 Task: Font style For heading Use Browallia New with violet colour & bold. font size for heading '28 Pt. 'Change the font style of data to candaraand font size to  16 Pt. Change the alignment of both headline & data to  Align bottom. In the sheet  auditingSalesByStore_2022
Action: Mouse moved to (153, 120)
Screenshot: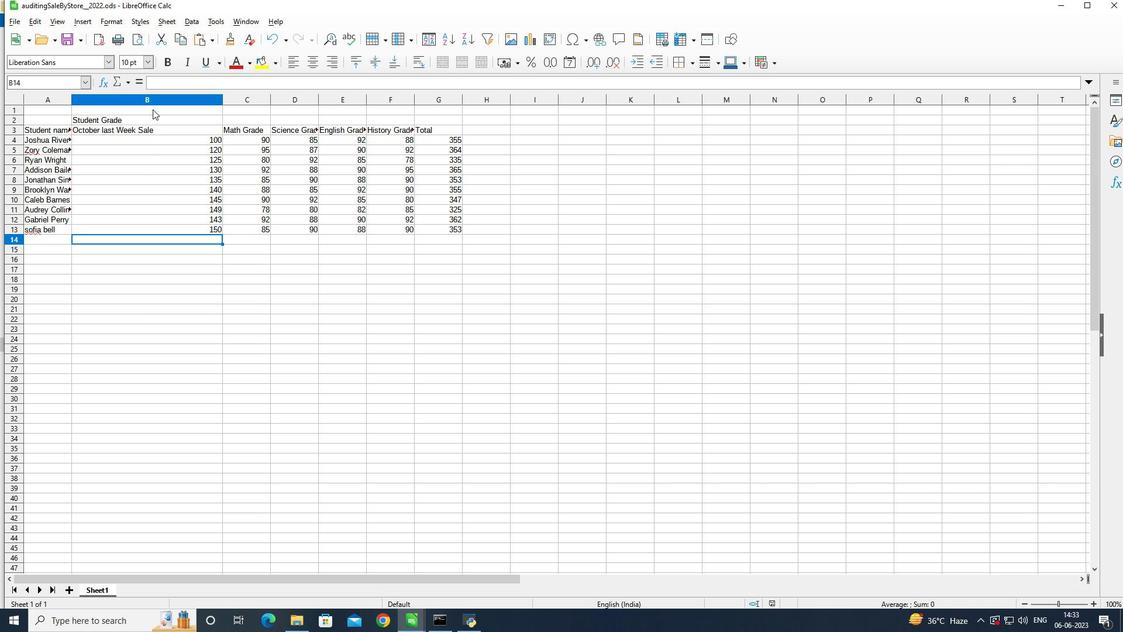 
Action: Mouse pressed left at (153, 120)
Screenshot: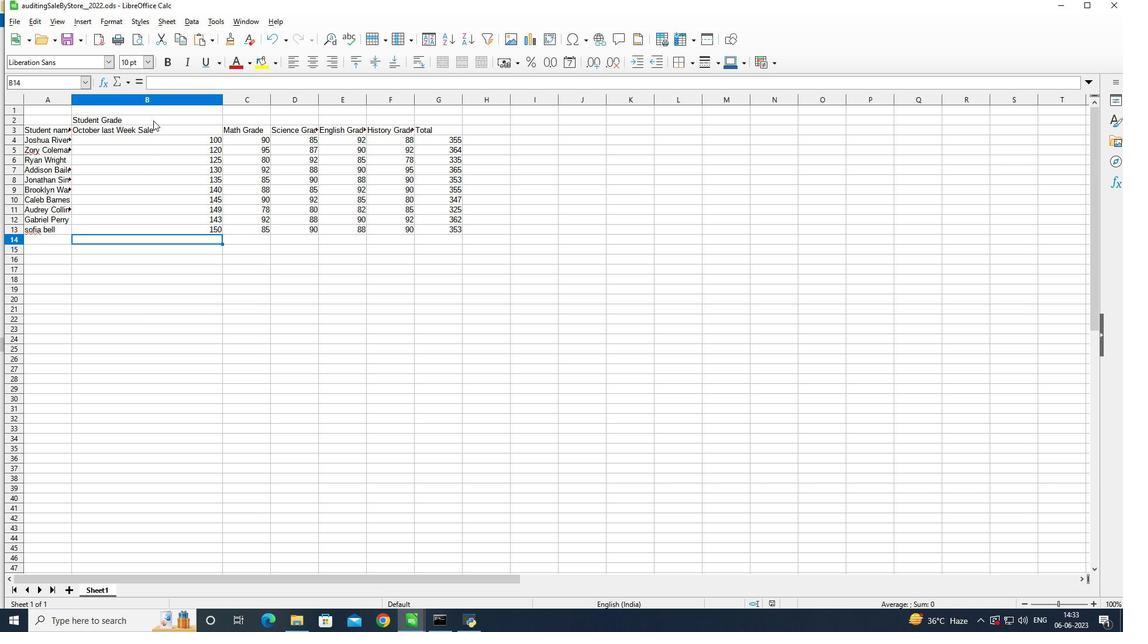
Action: Mouse pressed left at (153, 120)
Screenshot: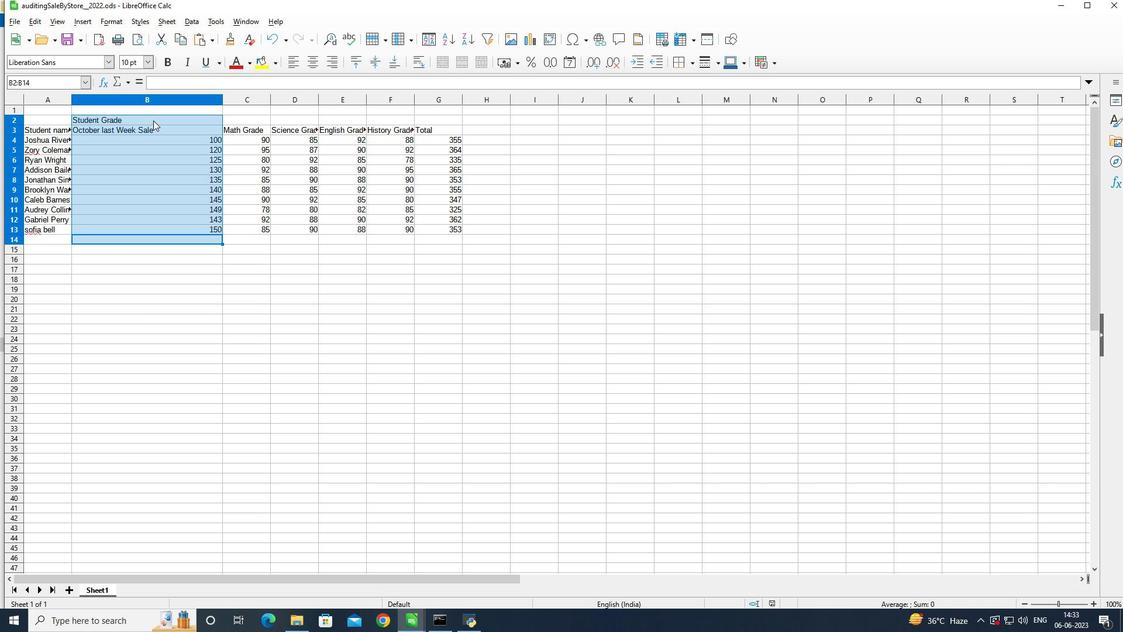 
Action: Mouse moved to (237, 335)
Screenshot: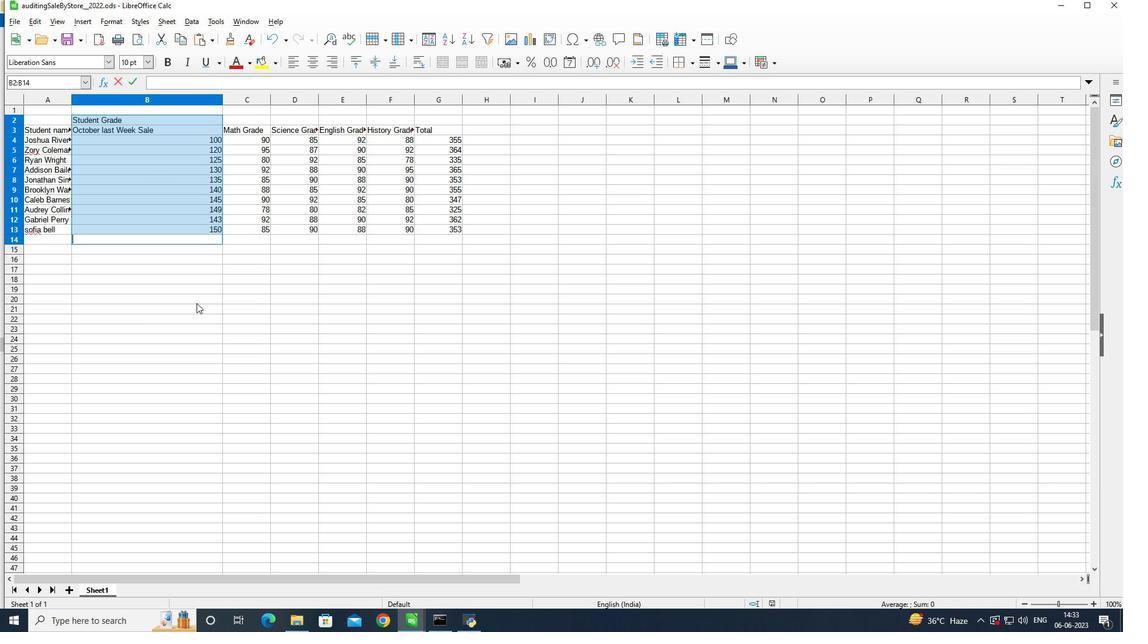 
Action: Mouse pressed right at (237, 335)
Screenshot: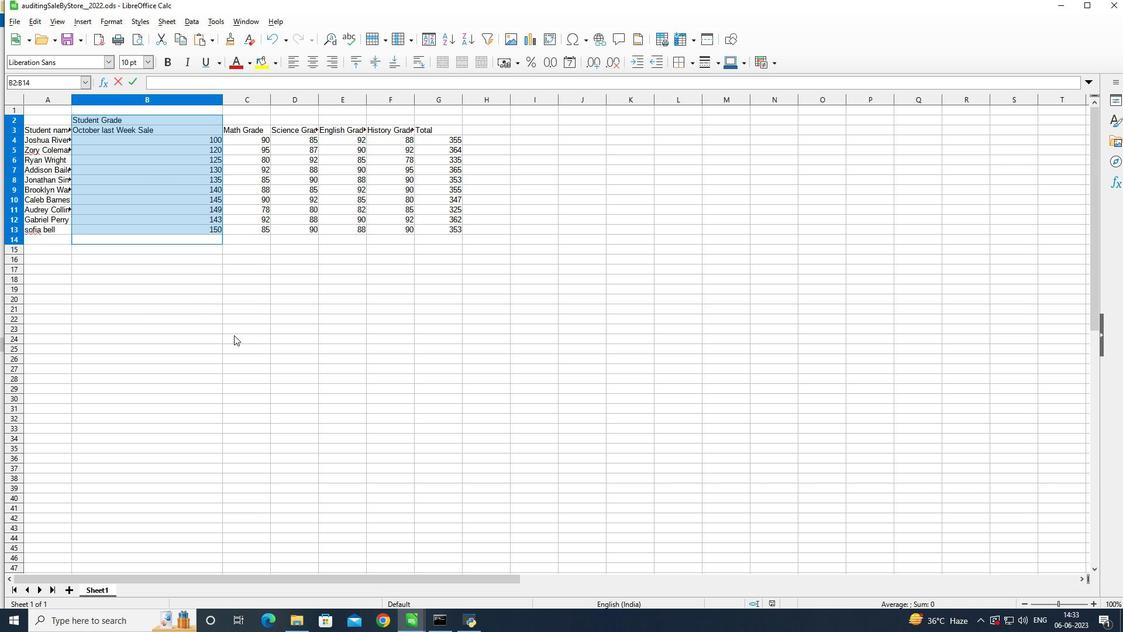 
Action: Mouse moved to (99, 116)
Screenshot: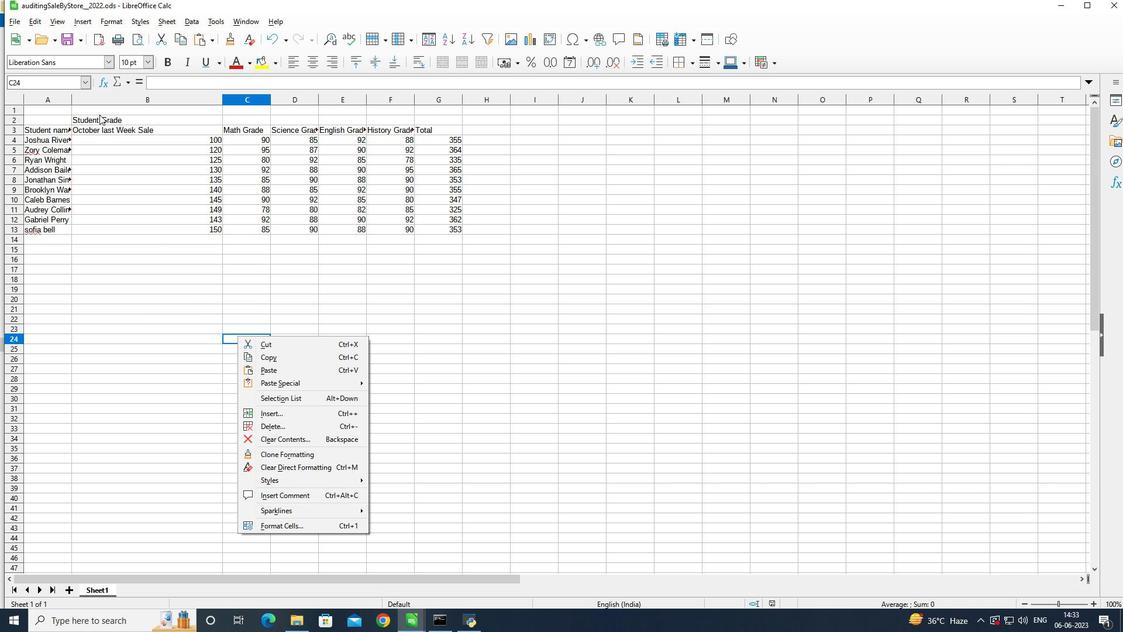 
Action: Mouse pressed left at (99, 116)
Screenshot: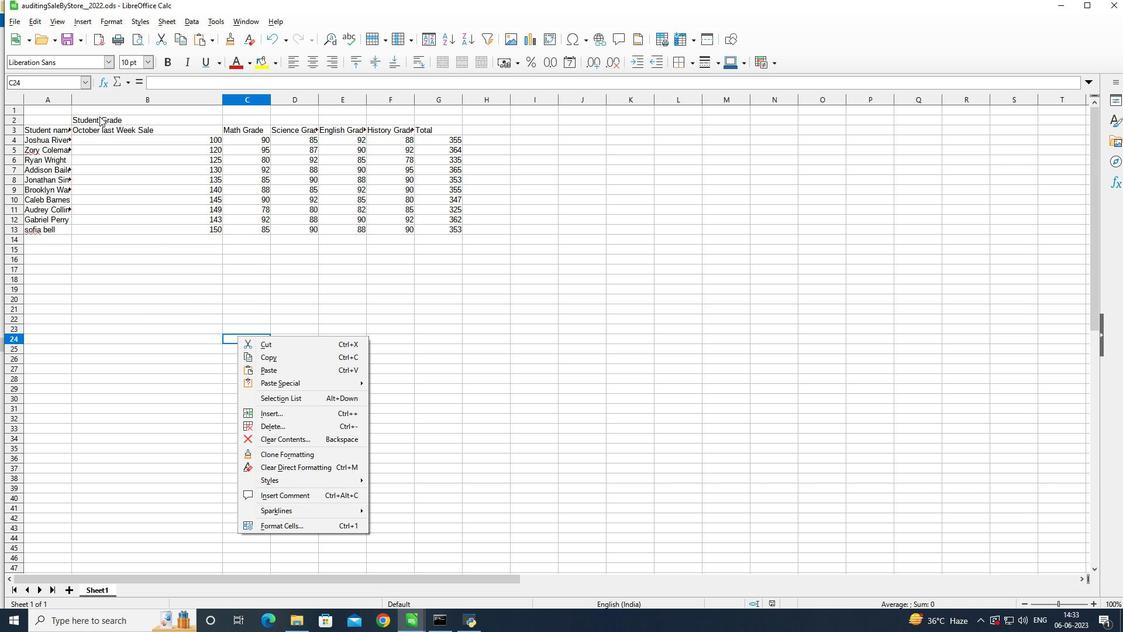 
Action: Mouse pressed left at (99, 116)
Screenshot: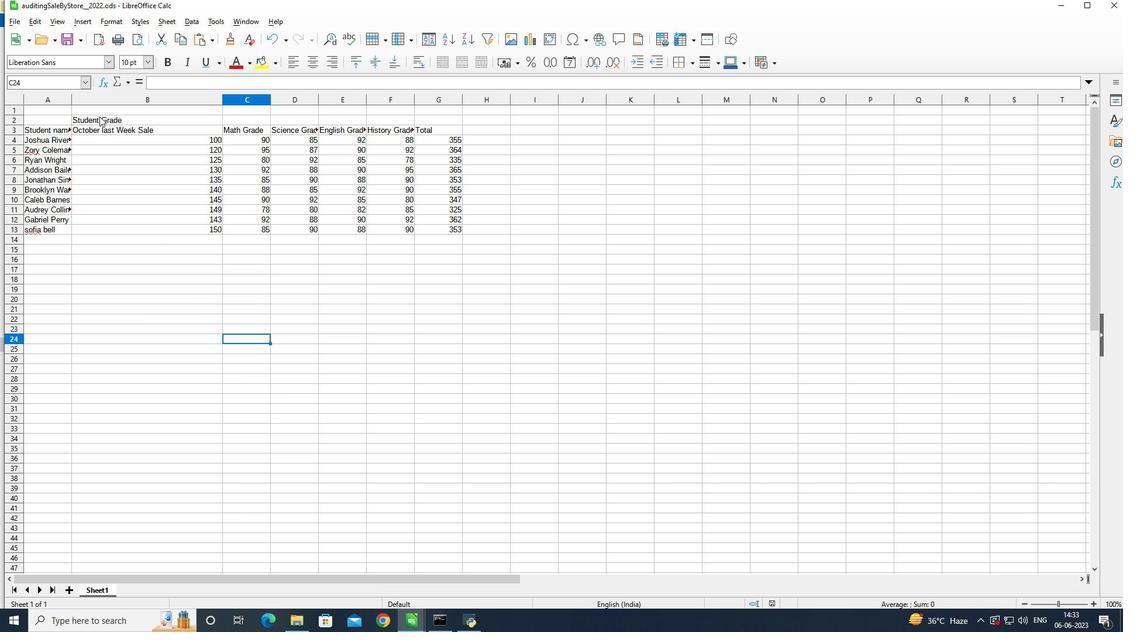 
Action: Mouse pressed left at (99, 116)
Screenshot: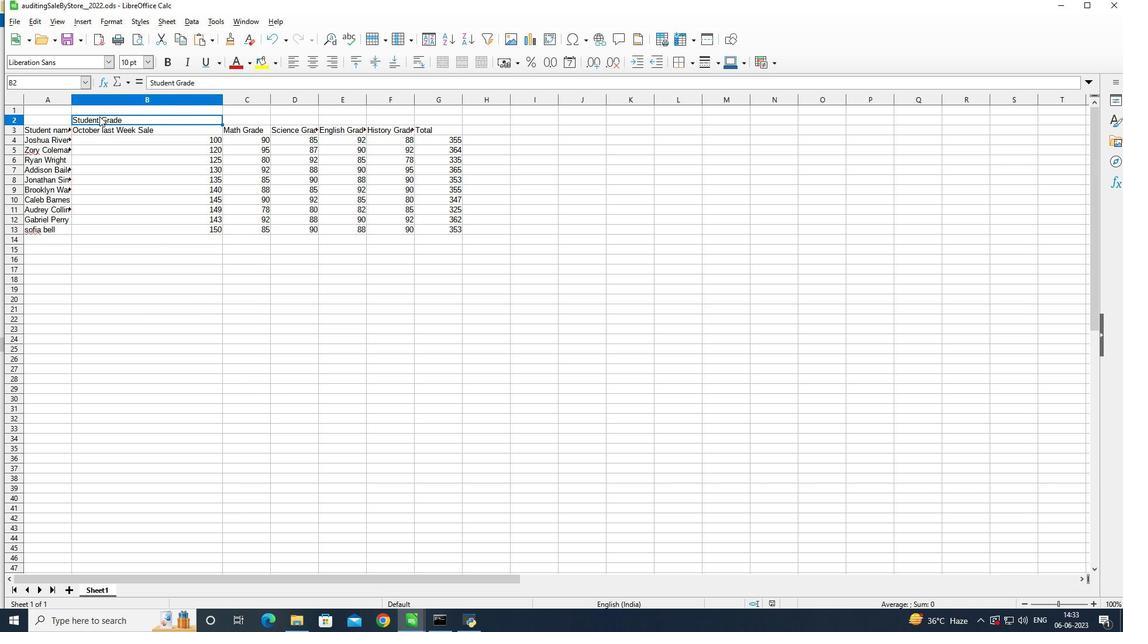 
Action: Mouse pressed left at (99, 116)
Screenshot: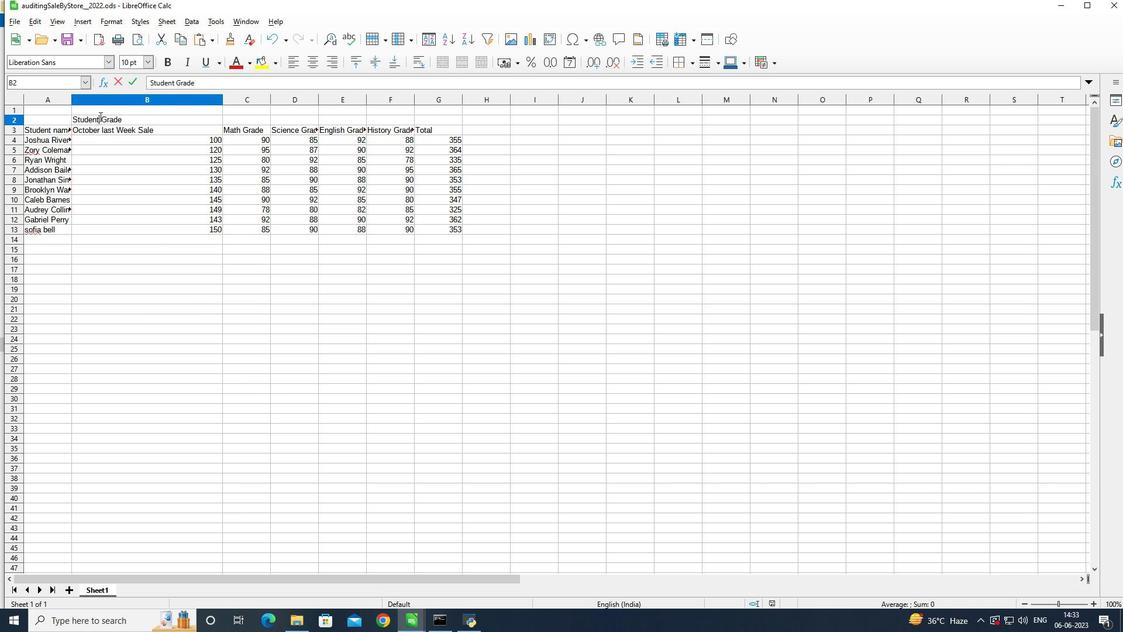 
Action: Mouse moved to (99, 118)
Screenshot: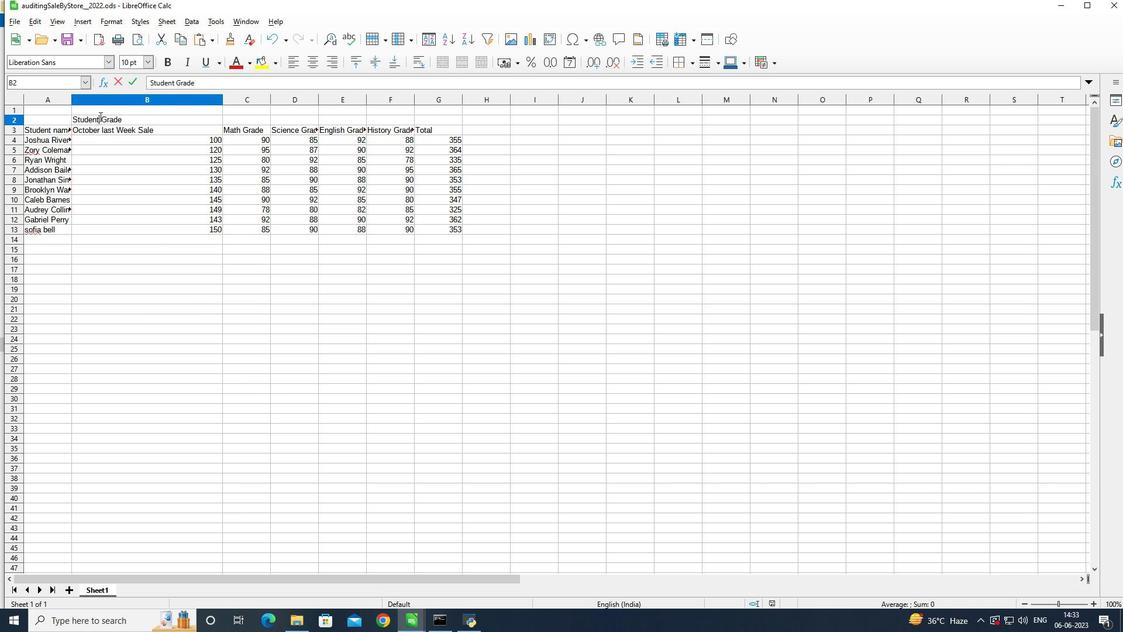
Action: Mouse pressed left at (99, 118)
Screenshot: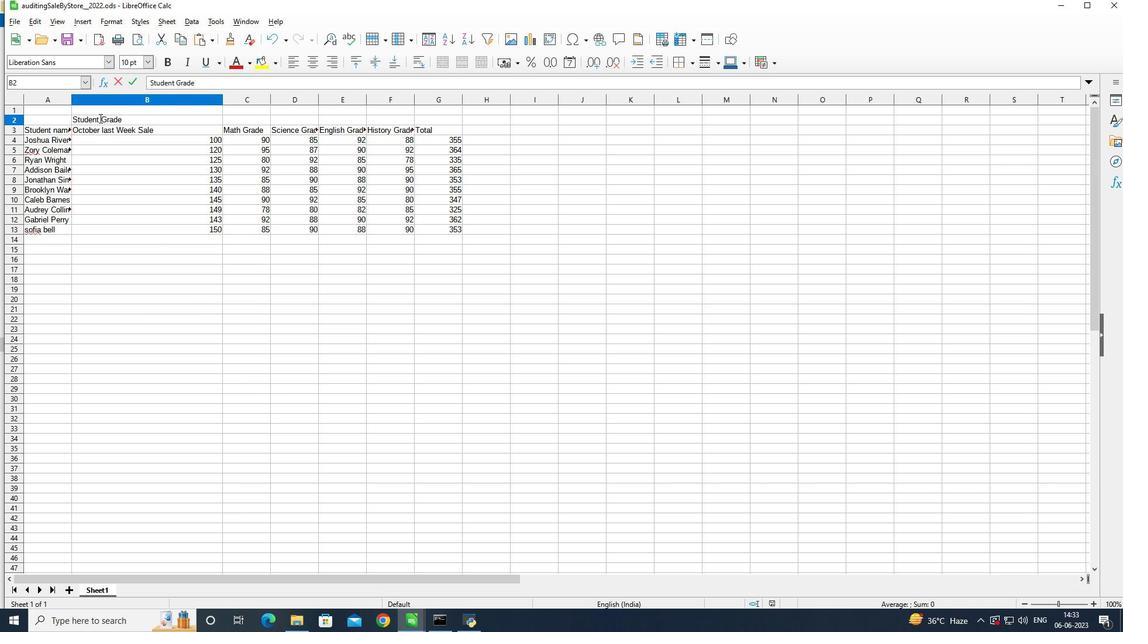 
Action: Mouse pressed left at (99, 118)
Screenshot: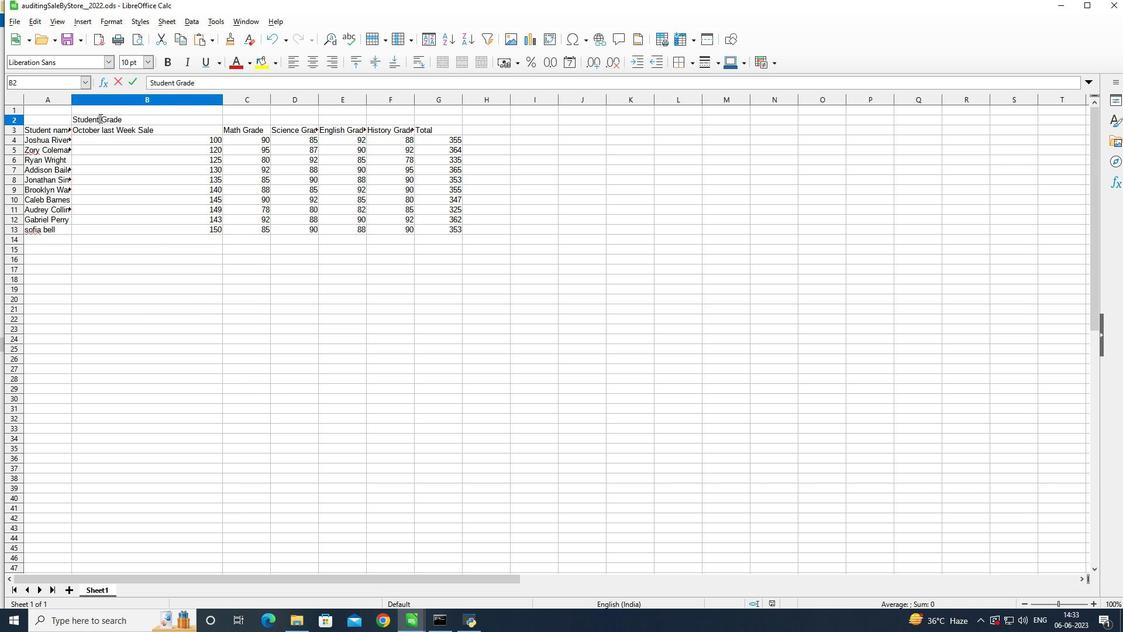 
Action: Mouse moved to (80, 63)
Screenshot: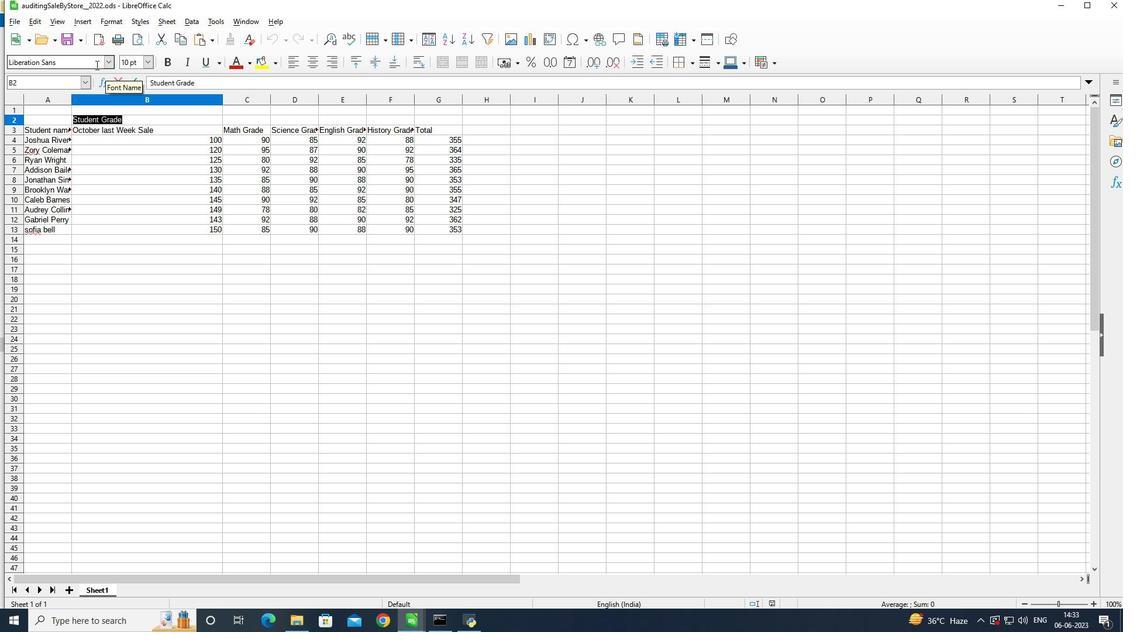 
Action: Mouse pressed left at (80, 63)
Screenshot: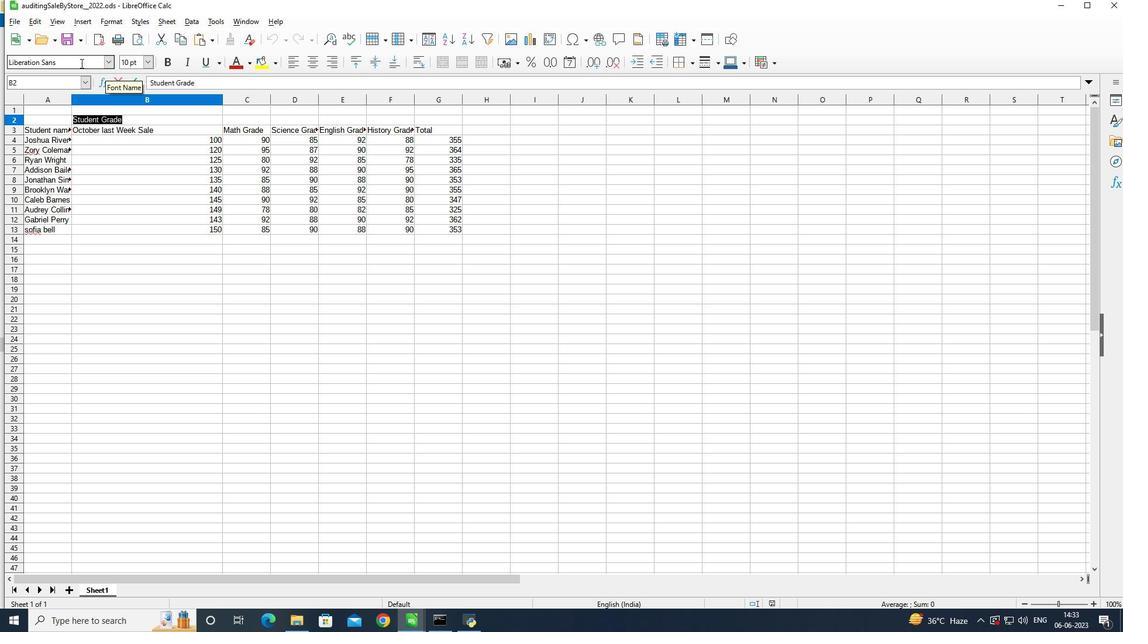 
Action: Mouse moved to (80, 62)
Screenshot: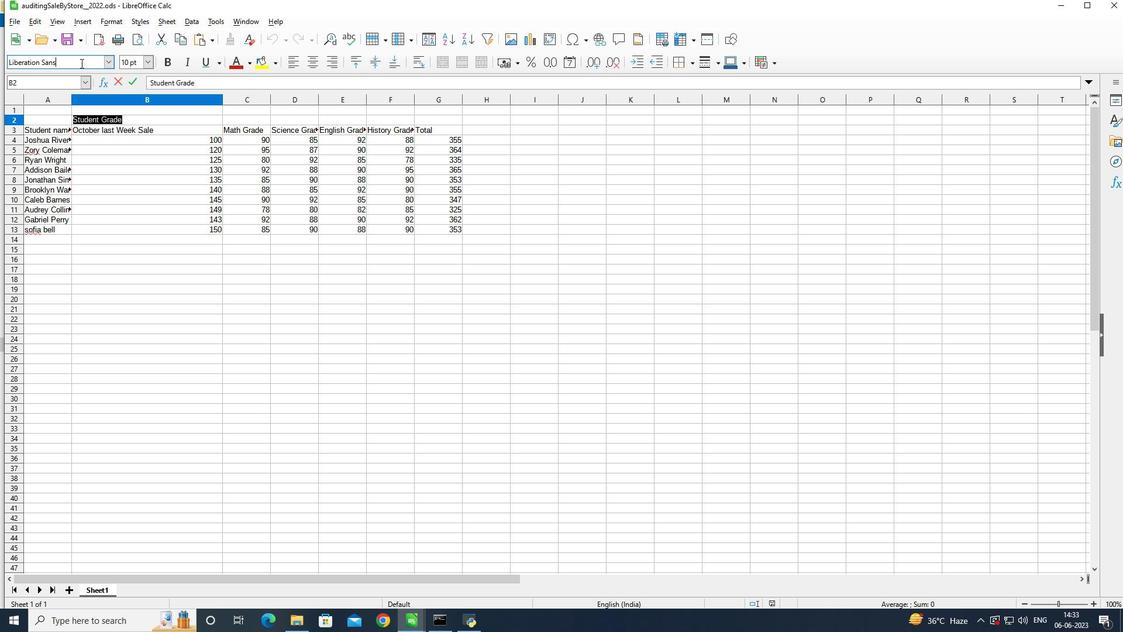 
Action: Key pressed <Key.backspace><Key.backspace><Key.backspace><Key.backspace><Key.backspace><Key.backspace><Key.backspace><Key.backspace><Key.backspace><Key.backspace><Key.backspace><Key.backspace><Key.backspace><Key.backspace><Key.backspace><Key.backspace><Key.backspace><Key.backspace><Key.shift>Browallia<Key.space><Key.shift>New<Key.enter>
Screenshot: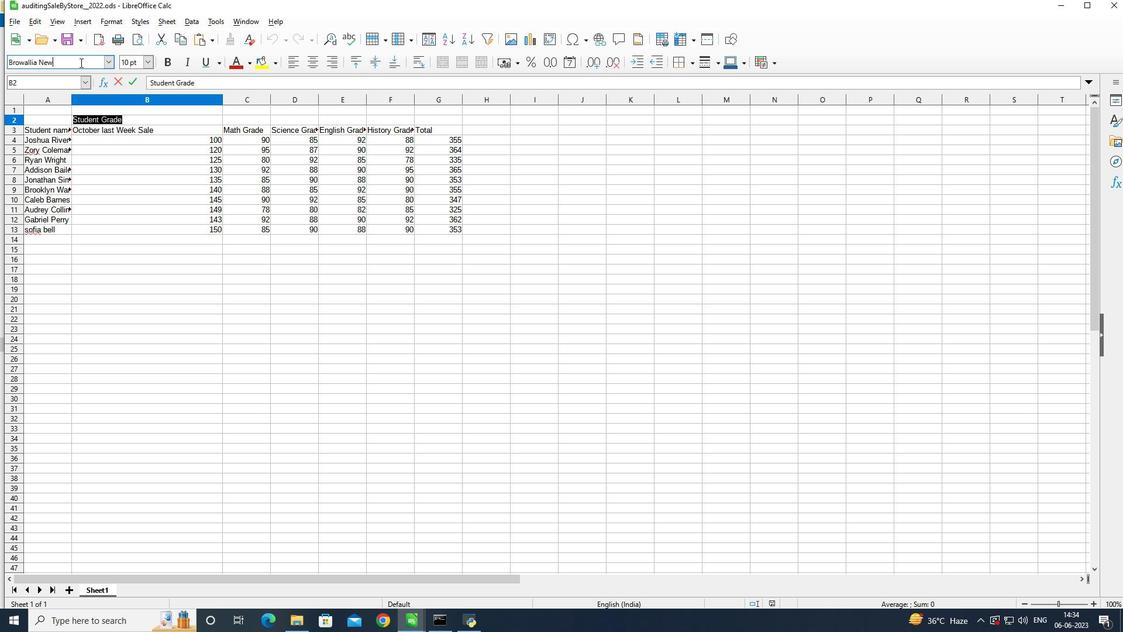 
Action: Mouse moved to (247, 61)
Screenshot: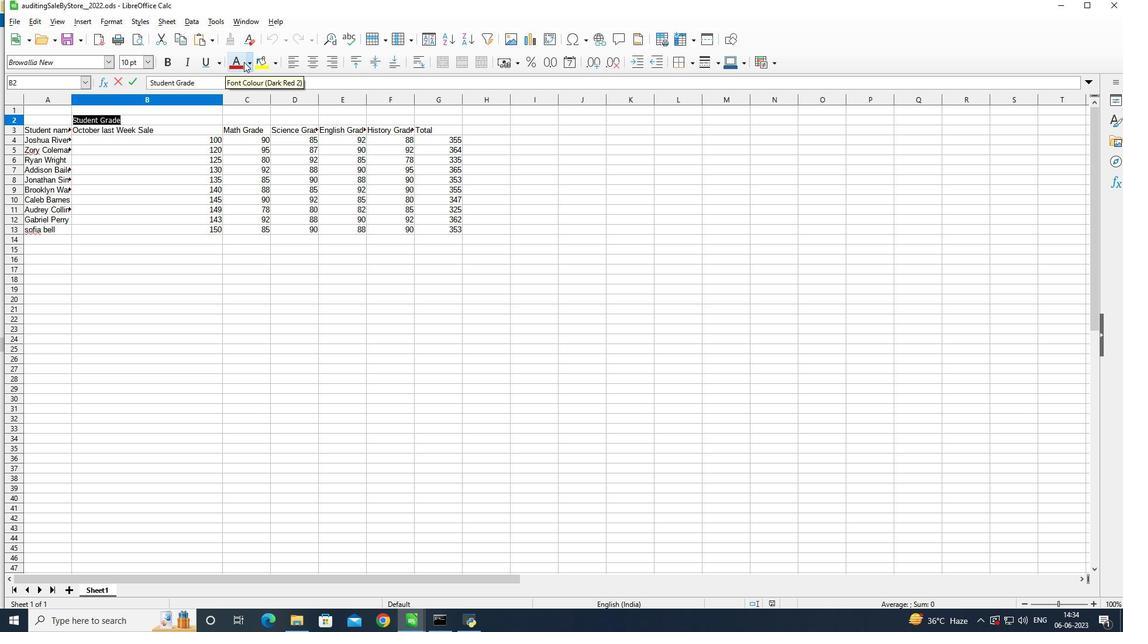 
Action: Mouse pressed left at (247, 61)
Screenshot: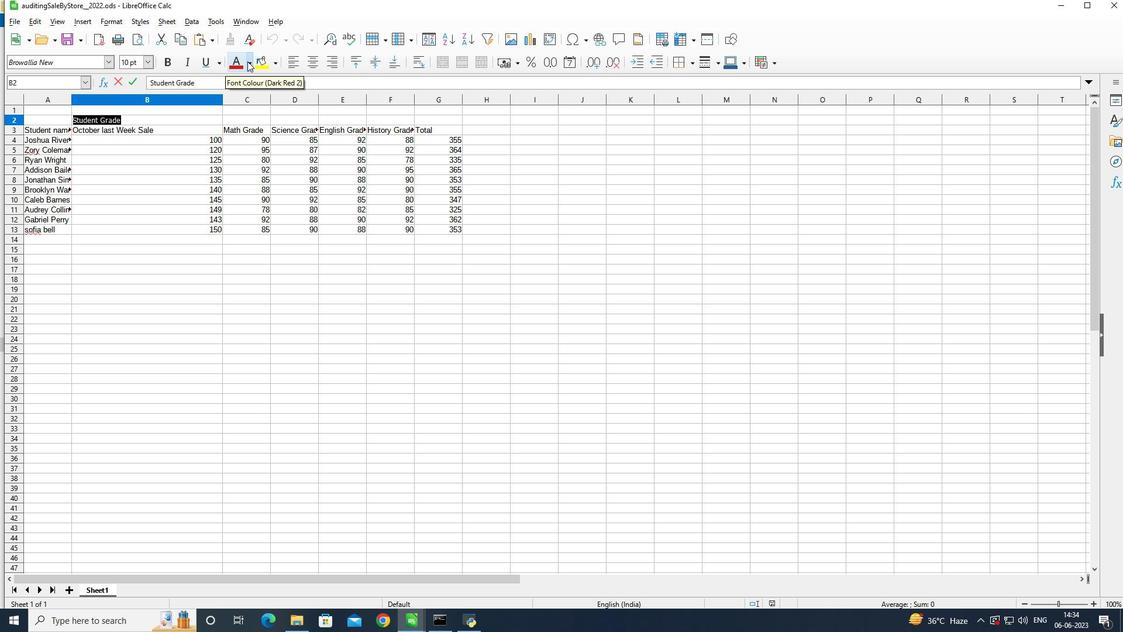 
Action: Mouse moved to (238, 254)
Screenshot: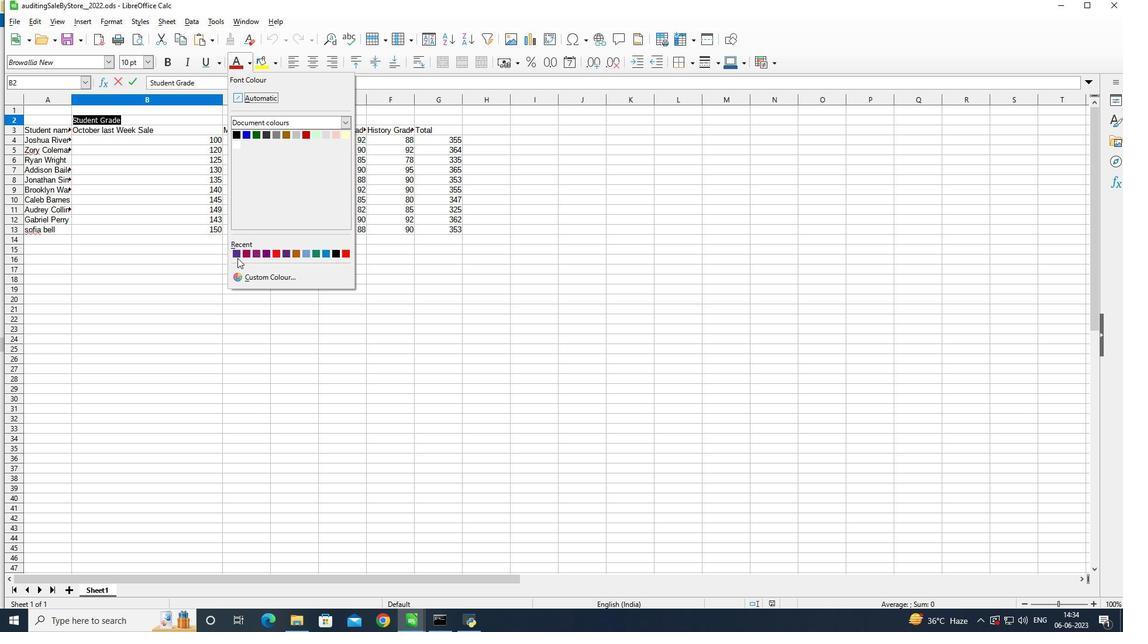 
Action: Mouse pressed left at (238, 254)
Screenshot: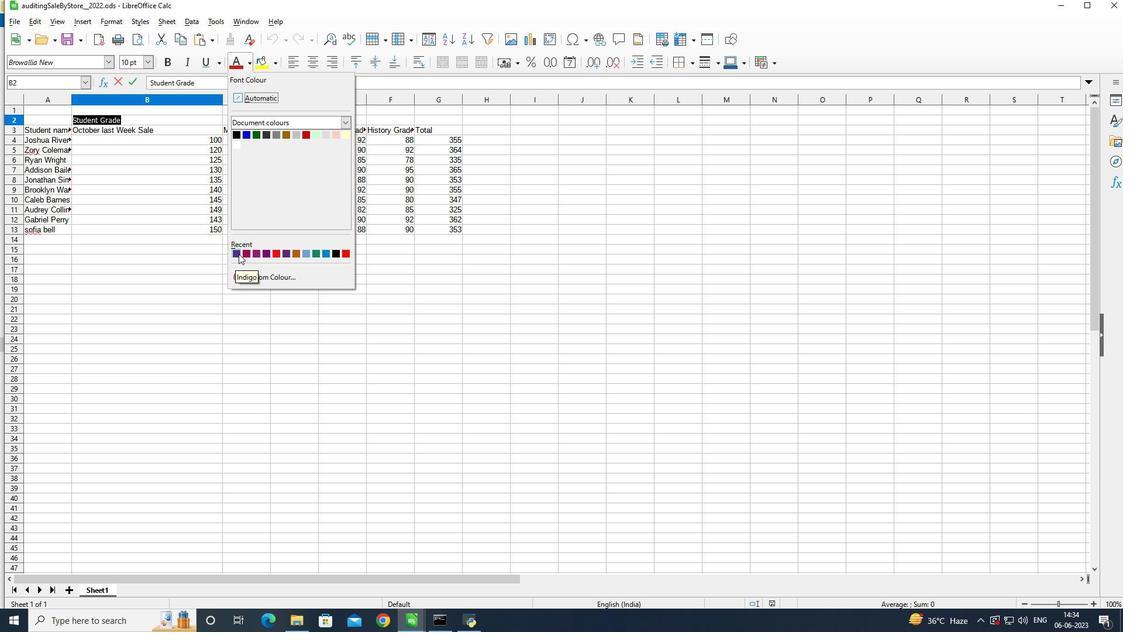 
Action: Mouse moved to (166, 62)
Screenshot: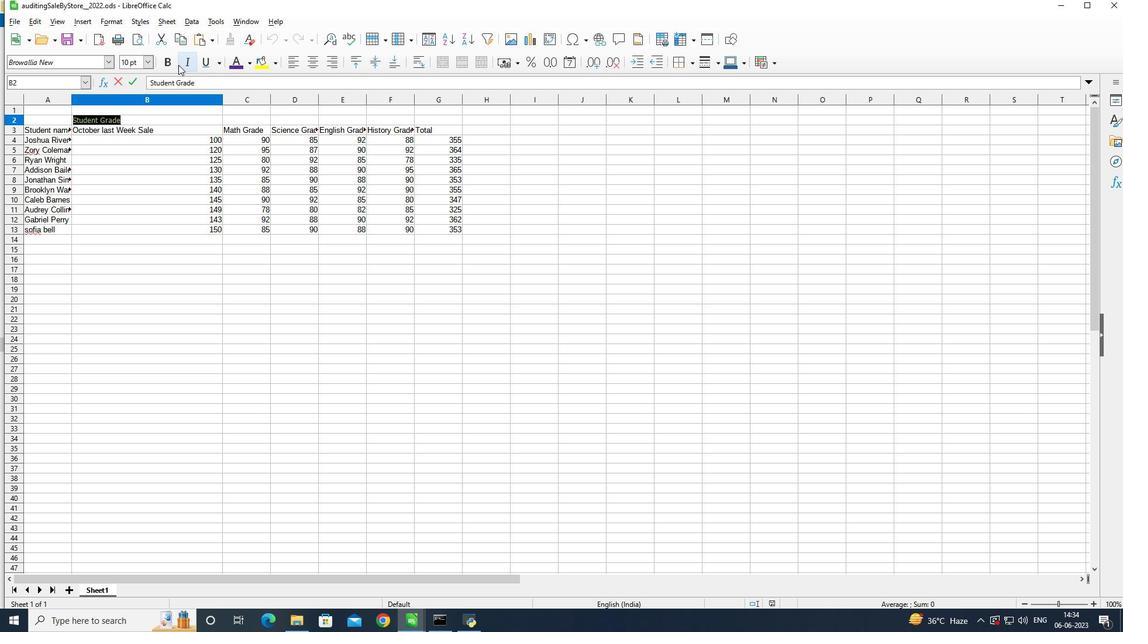 
Action: Mouse pressed left at (166, 62)
Screenshot: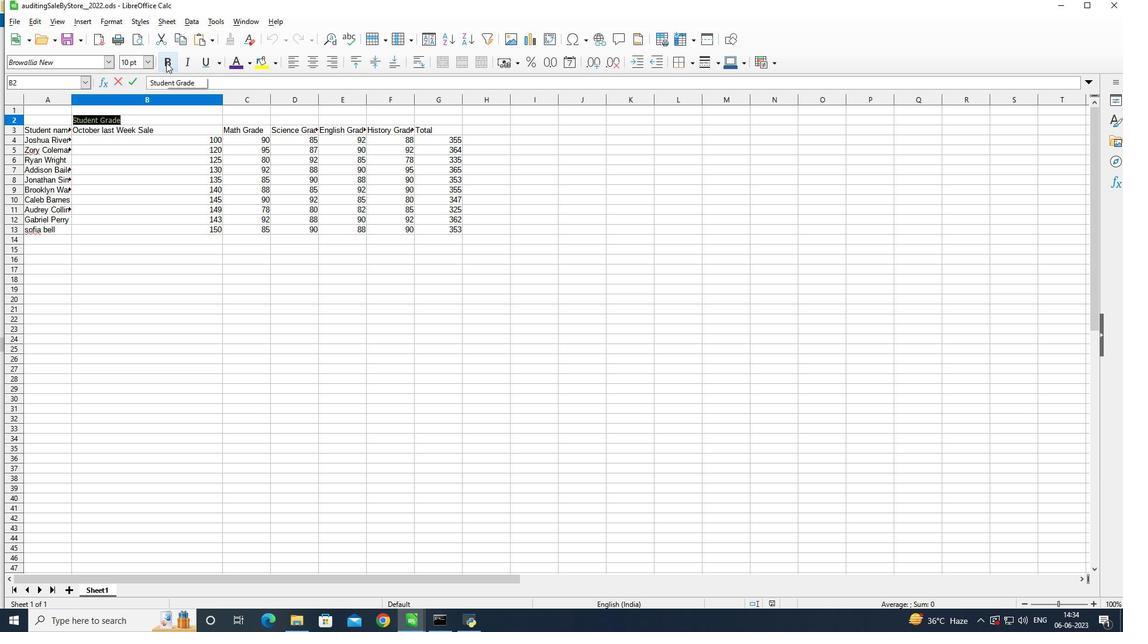 
Action: Mouse moved to (146, 60)
Screenshot: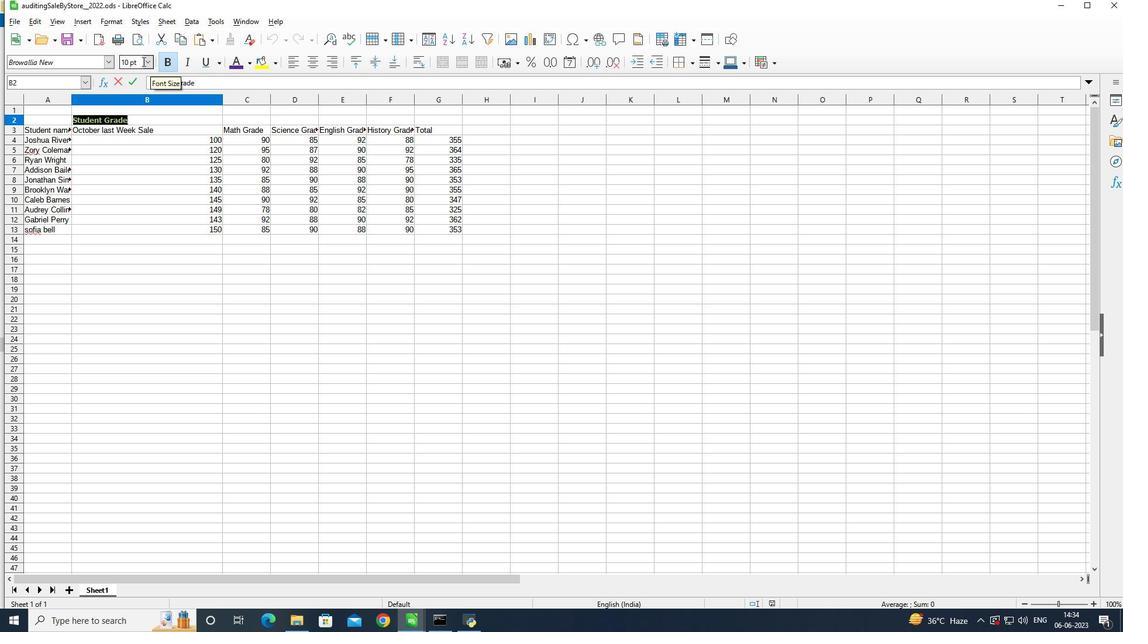 
Action: Mouse pressed left at (146, 60)
Screenshot: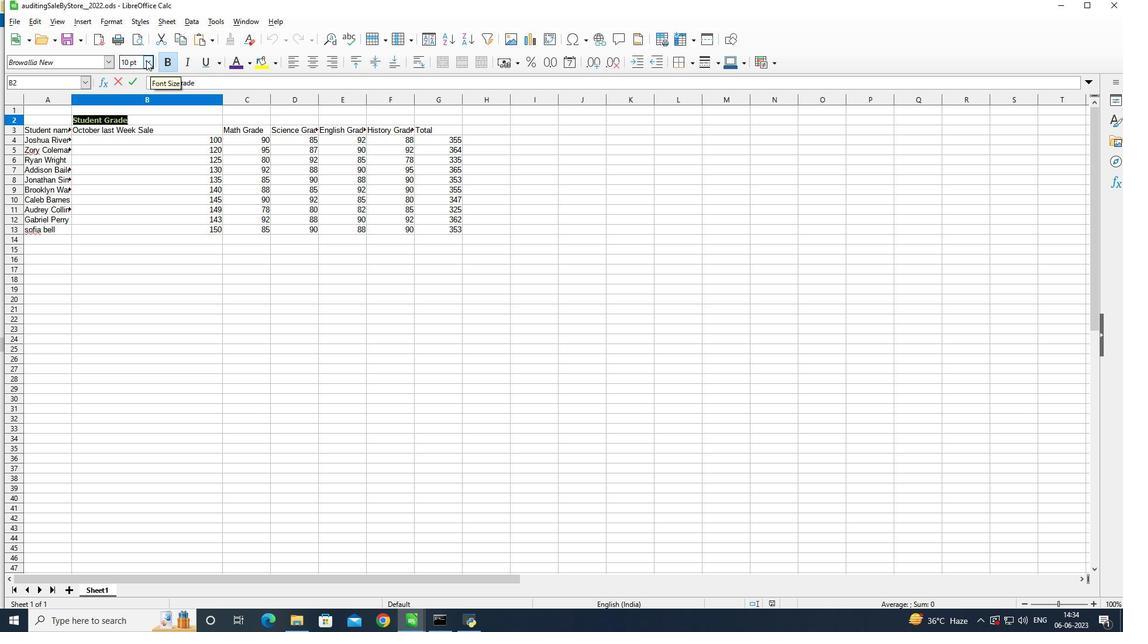
Action: Mouse moved to (128, 201)
Screenshot: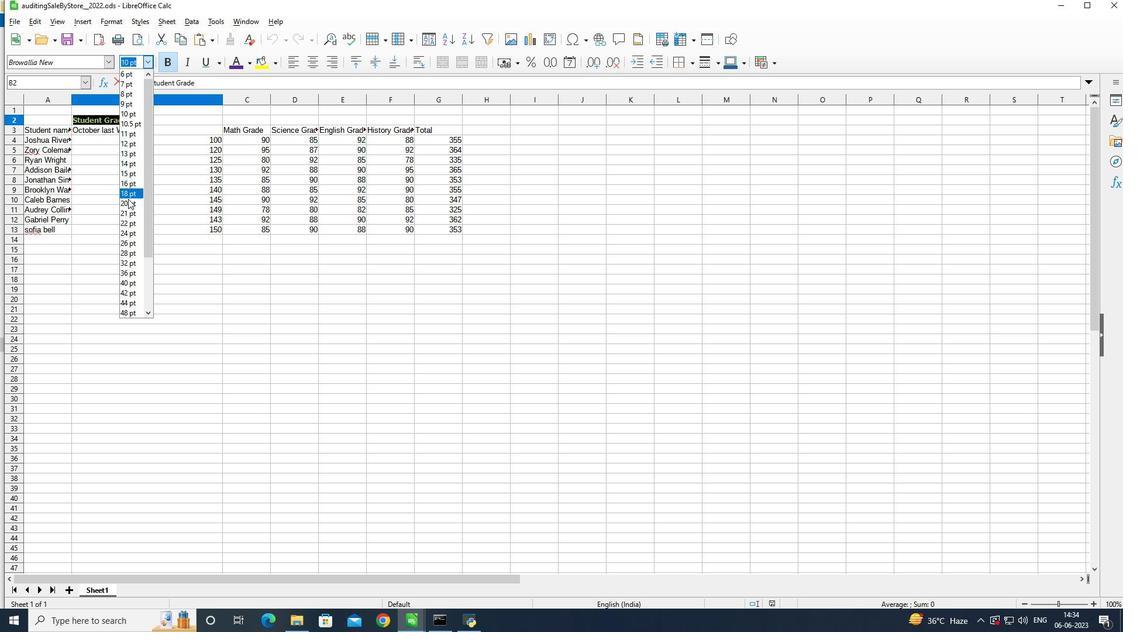 
Action: Mouse pressed left at (128, 201)
Screenshot: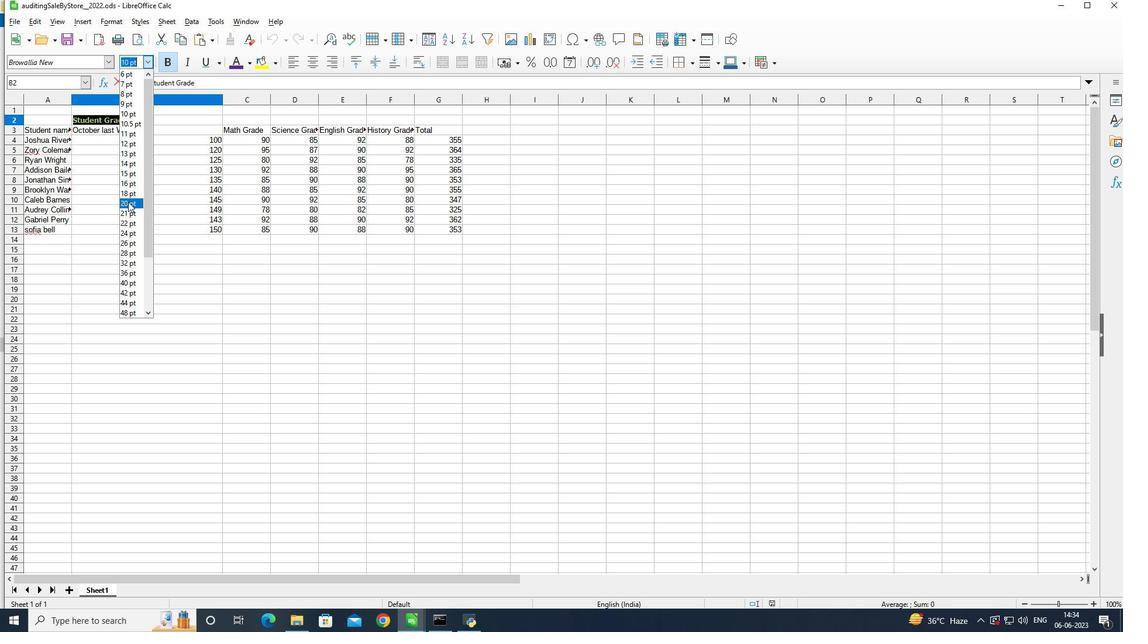 
Action: Mouse moved to (179, 177)
Screenshot: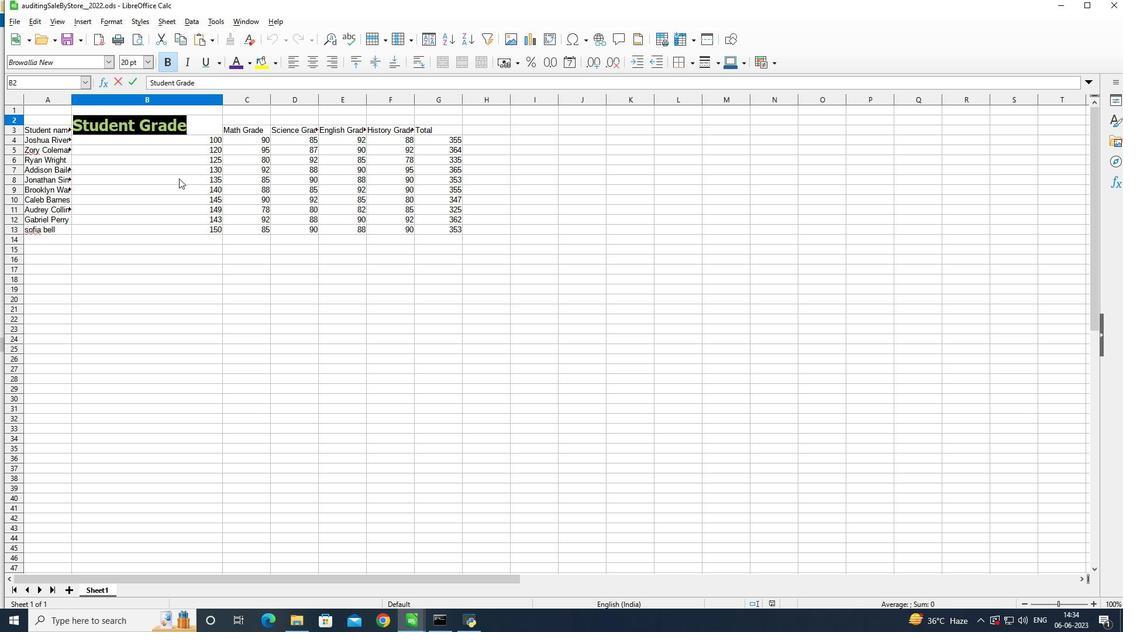 
Action: Mouse pressed left at (179, 177)
Screenshot: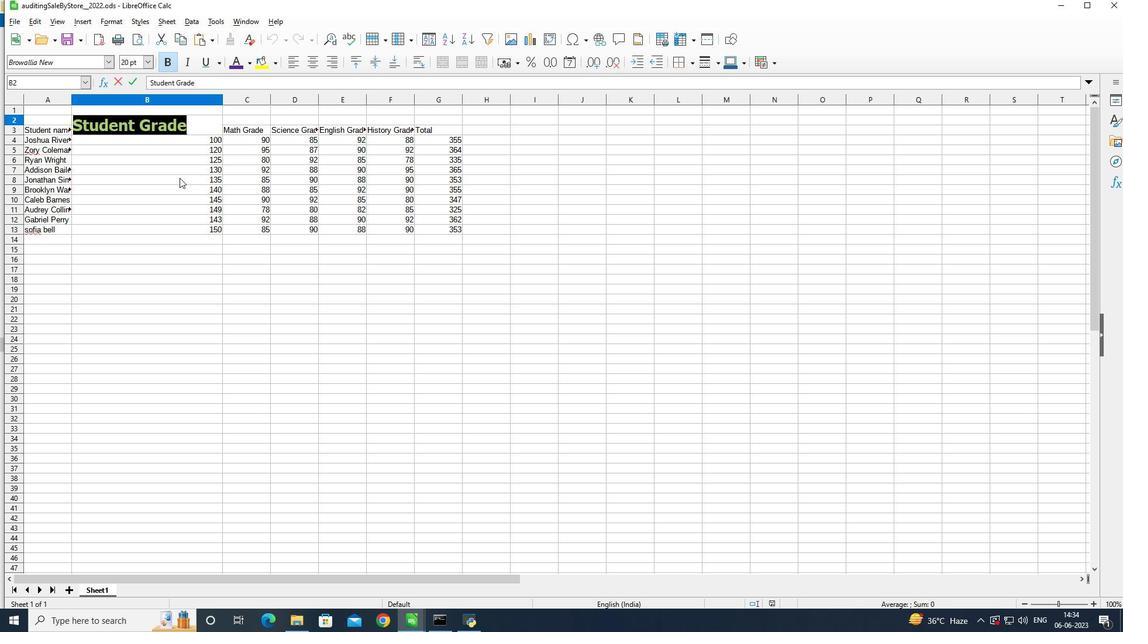 
Action: Mouse moved to (50, 138)
Screenshot: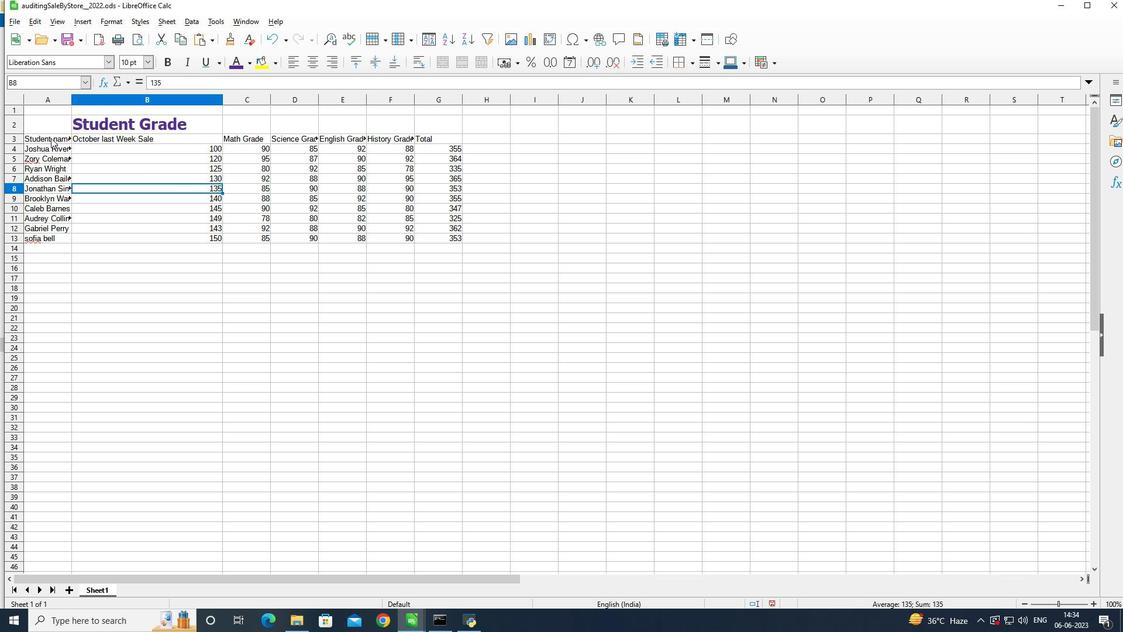 
Action: Mouse pressed left at (50, 138)
Screenshot: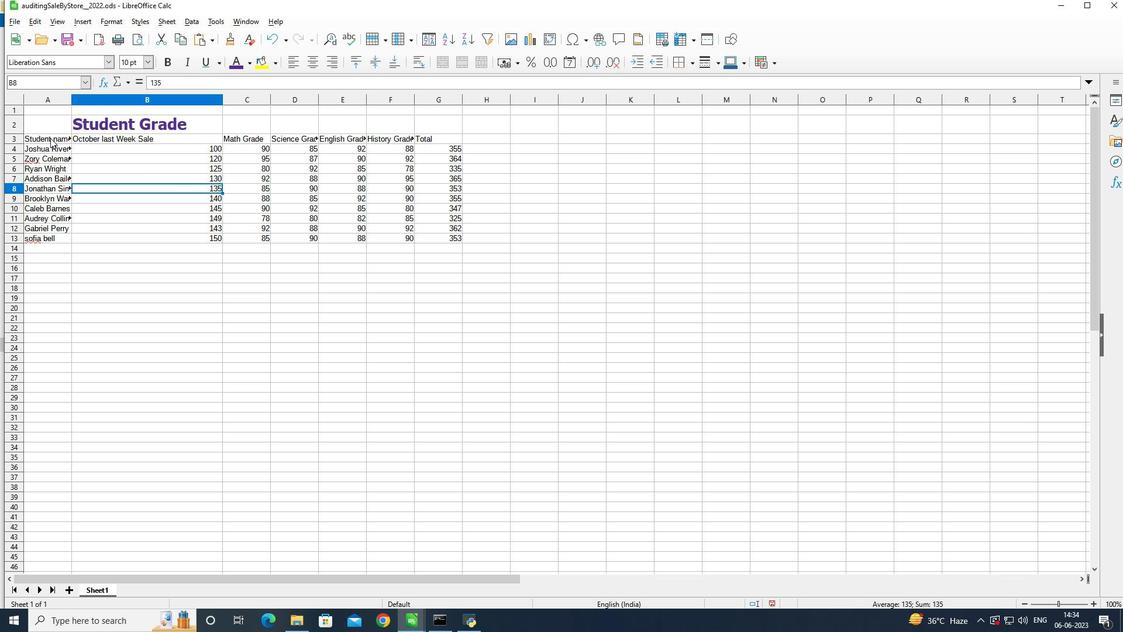 
Action: Mouse moved to (91, 62)
Screenshot: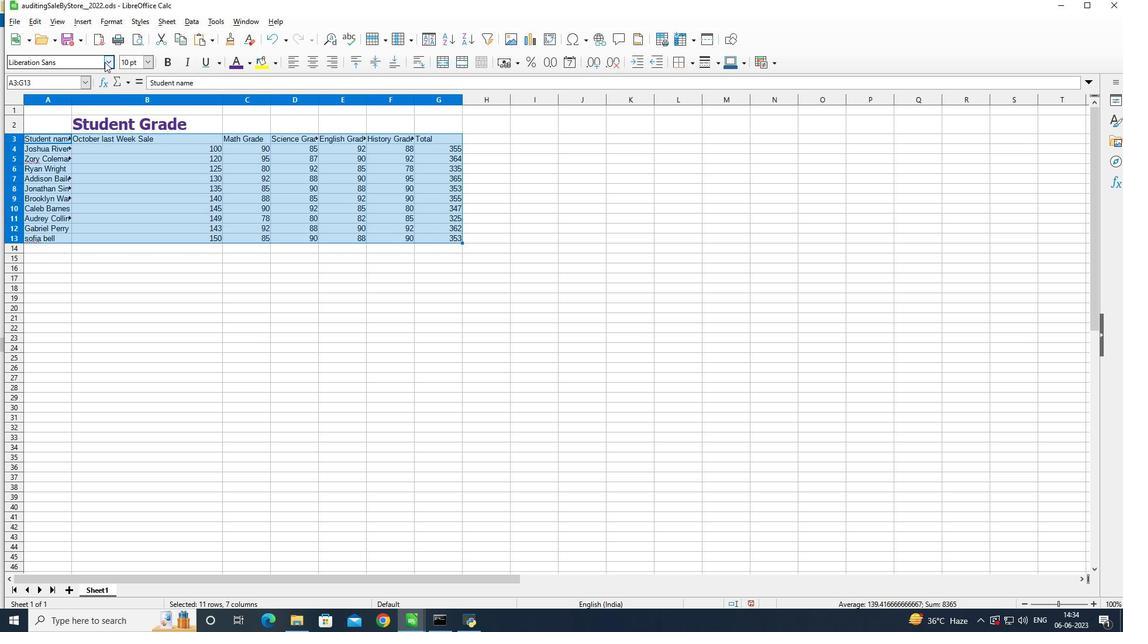 
Action: Mouse pressed left at (91, 62)
Screenshot: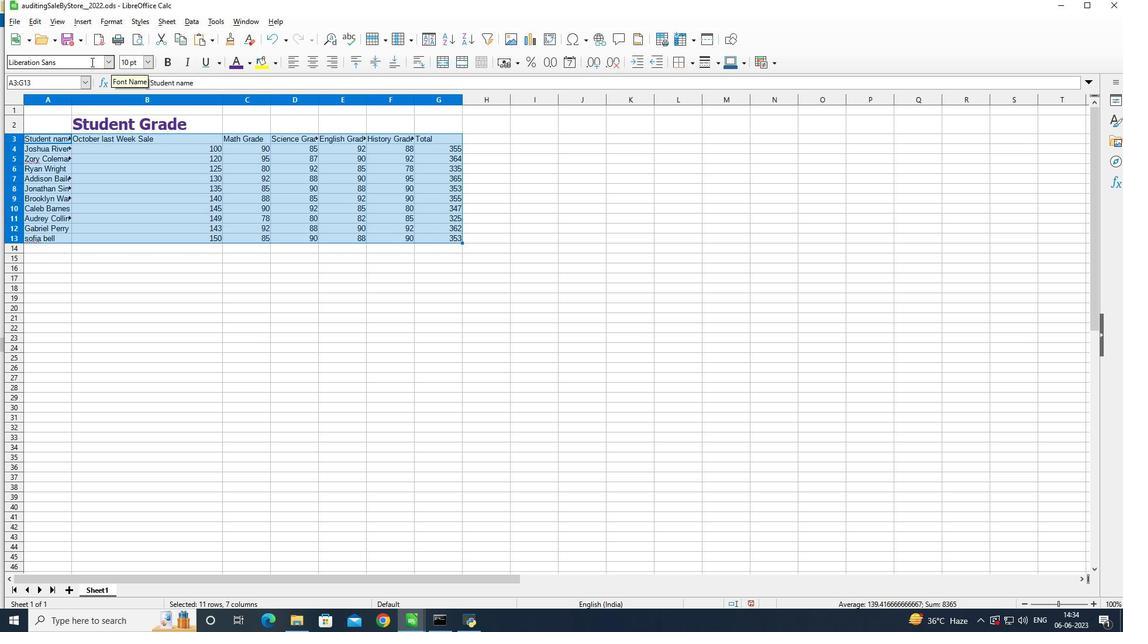 
Action: Mouse moved to (234, 88)
Screenshot: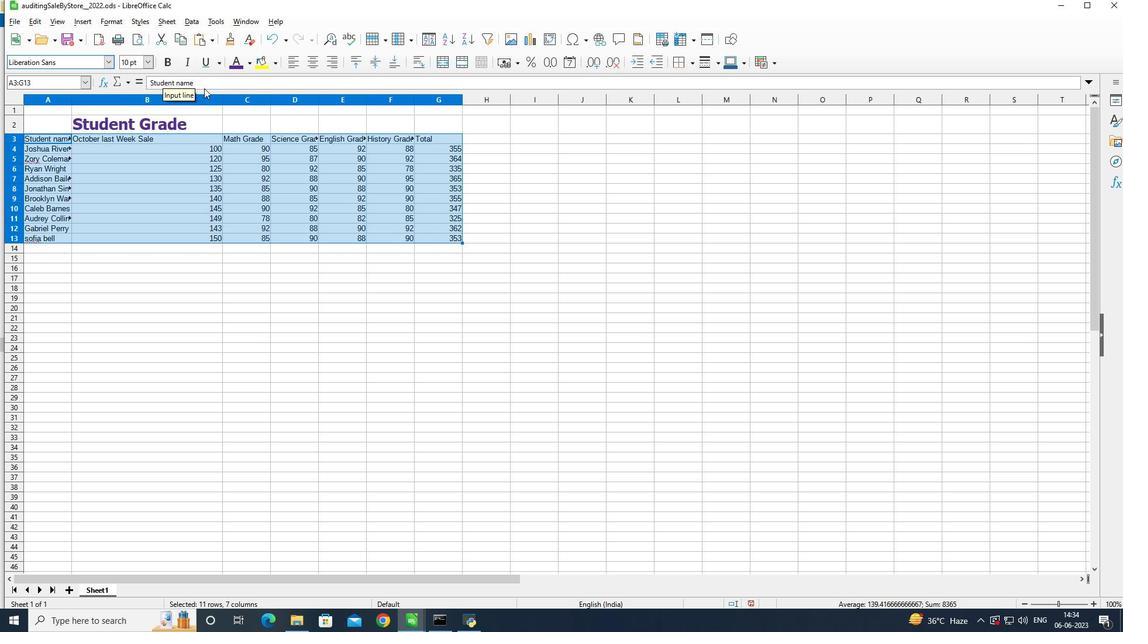 
Action: Key pressed <Key.backspace><Key.backspace><Key.backspace><Key.backspace><Key.backspace><Key.backspace><Key.backspace><Key.backspace><Key.backspace><Key.backspace><Key.backspace><Key.backspace><Key.backspace><Key.backspace><Key.backspace><Key.backspace><Key.backspace><Key.backspace><Key.backspace><Key.shift>Candara<Key.enter>
Screenshot: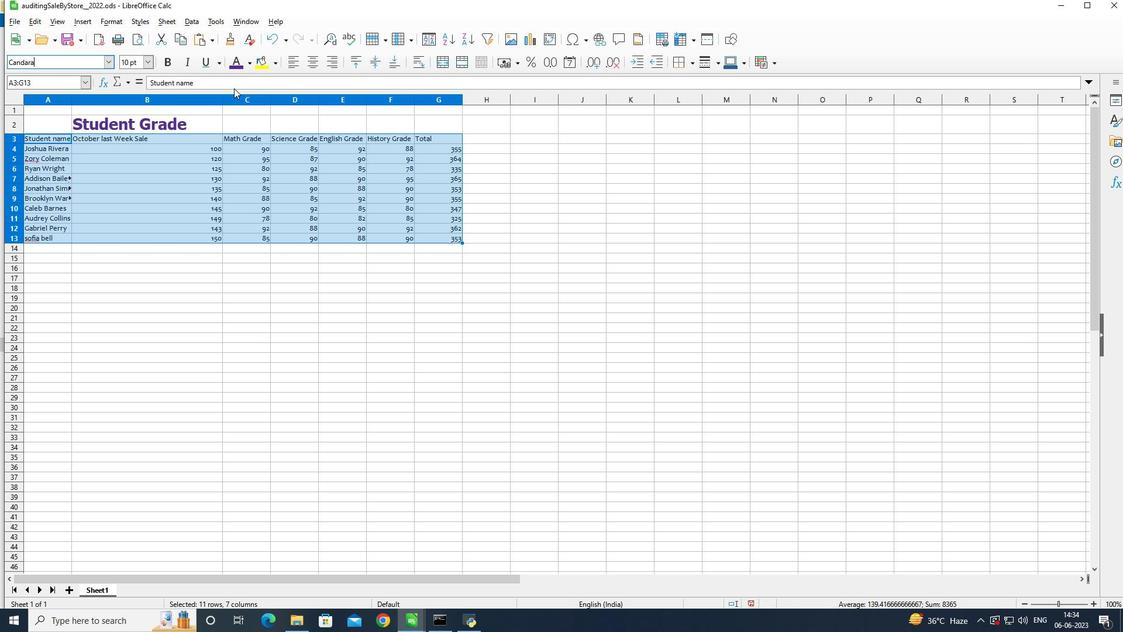 
Action: Mouse moved to (145, 66)
Screenshot: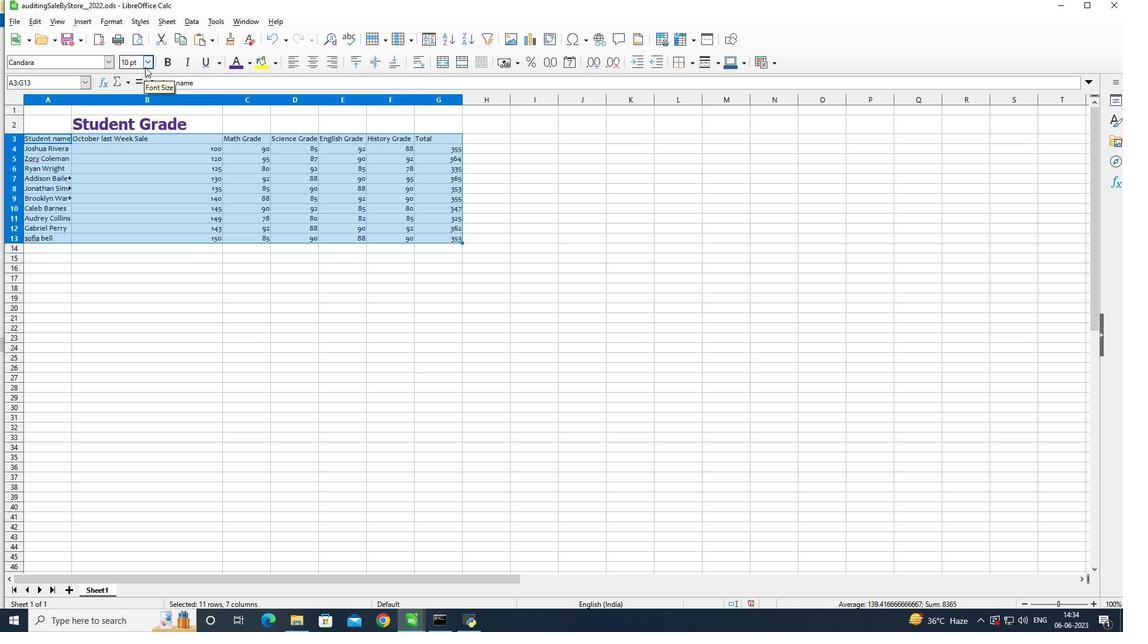 
Action: Mouse pressed left at (145, 66)
Screenshot: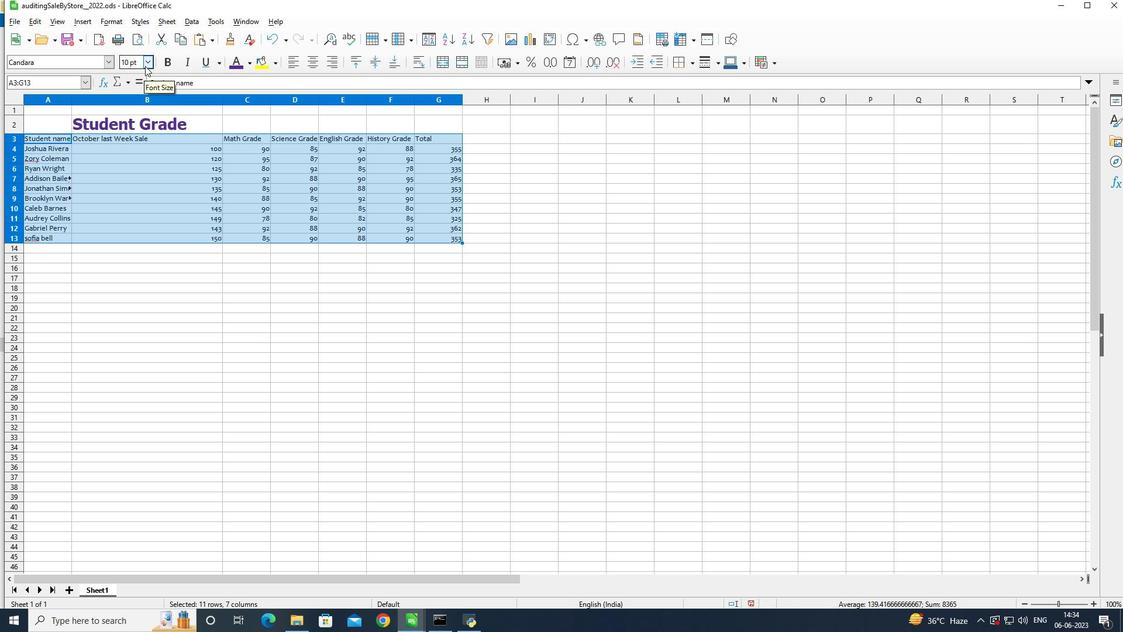
Action: Mouse moved to (133, 187)
Screenshot: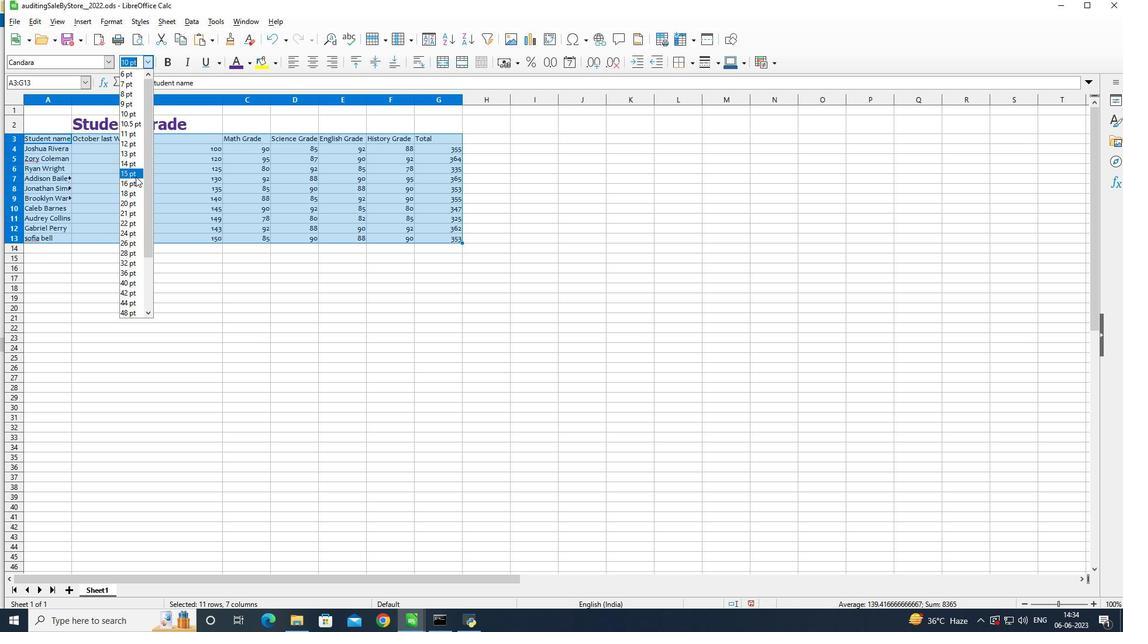 
Action: Mouse pressed left at (133, 187)
Screenshot: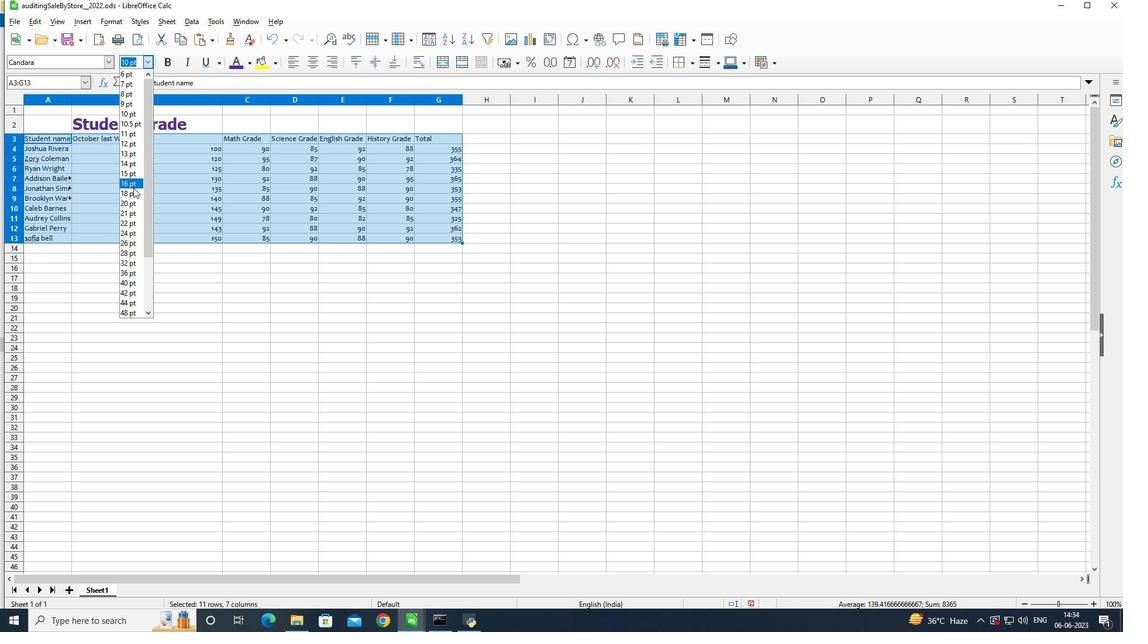 
Action: Mouse moved to (397, 70)
Screenshot: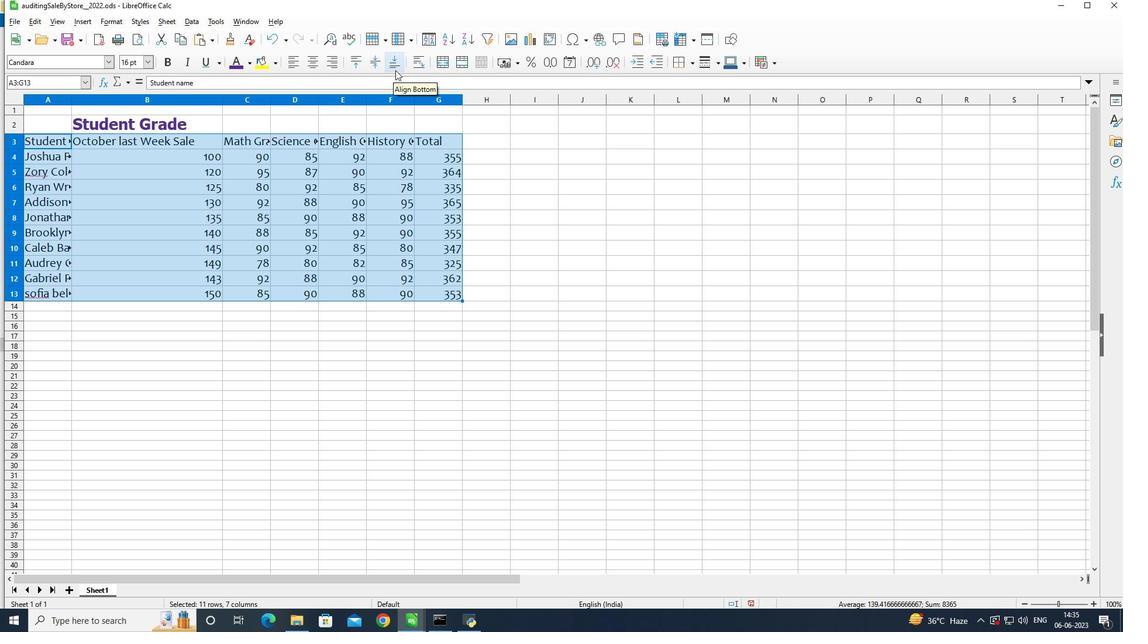 
Action: Mouse pressed left at (397, 70)
Screenshot: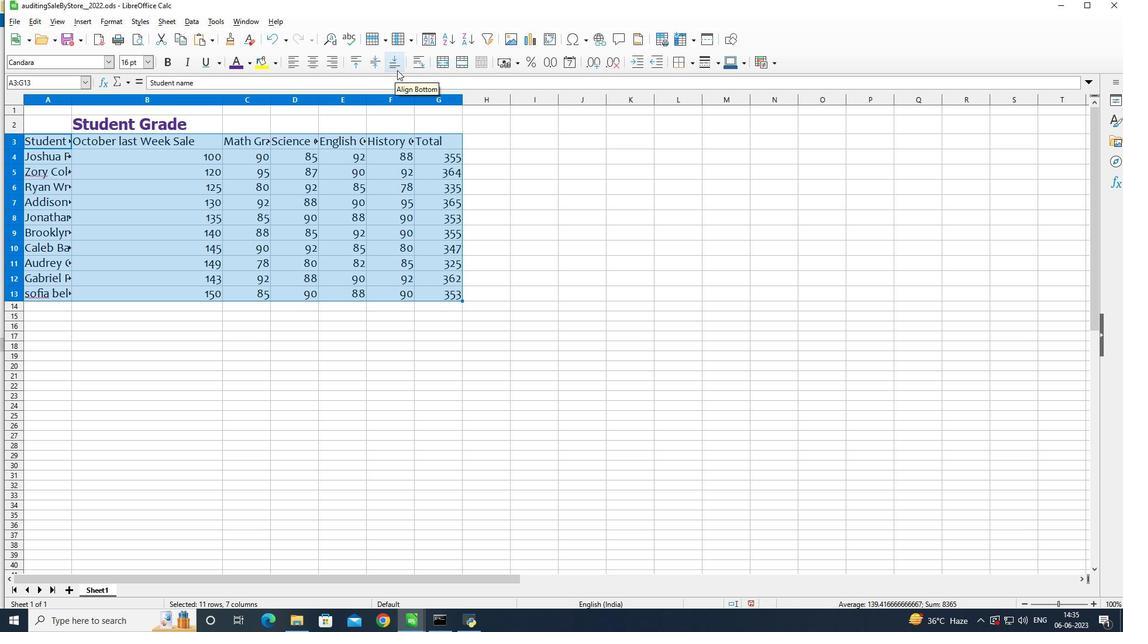 
Action: Mouse moved to (493, 217)
Screenshot: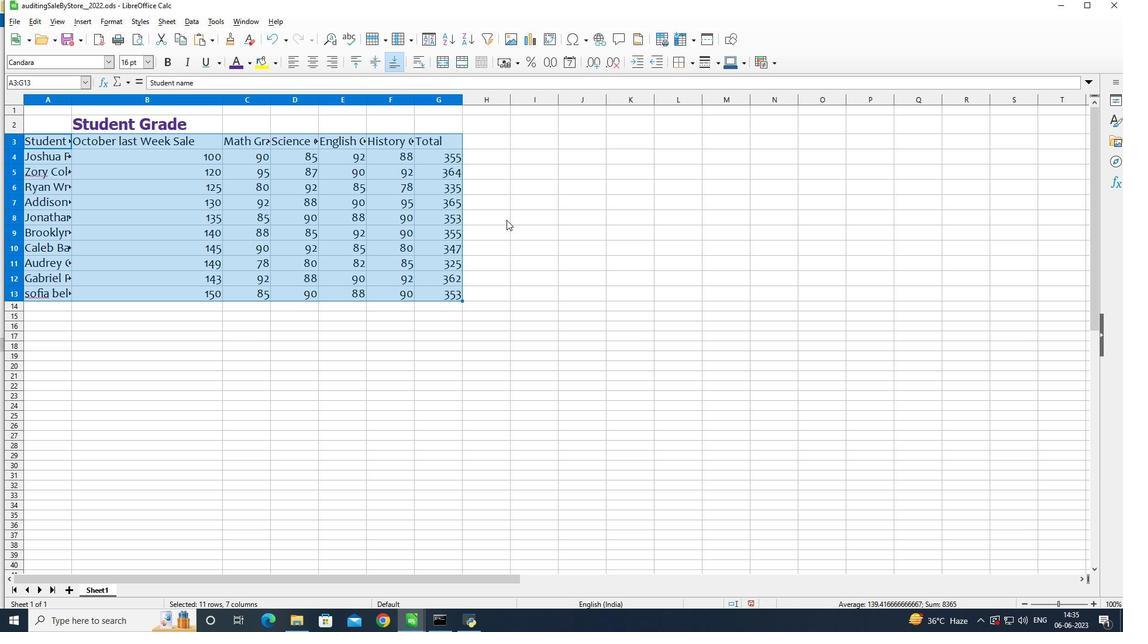 
Action: Mouse pressed left at (493, 217)
Screenshot: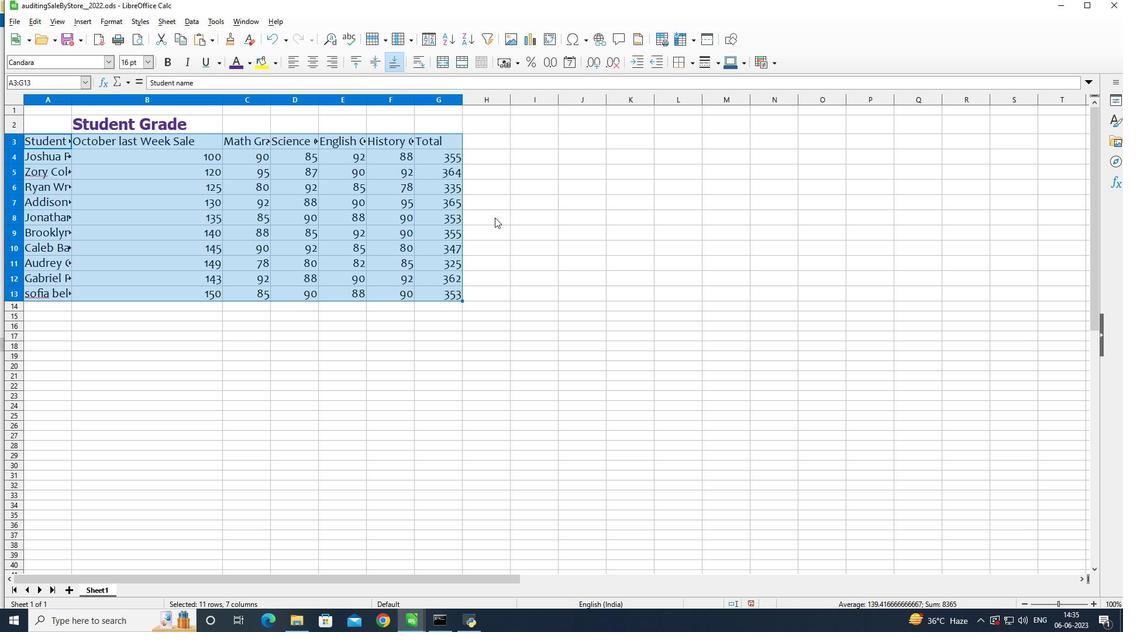 
Action: Mouse moved to (458, 217)
Screenshot: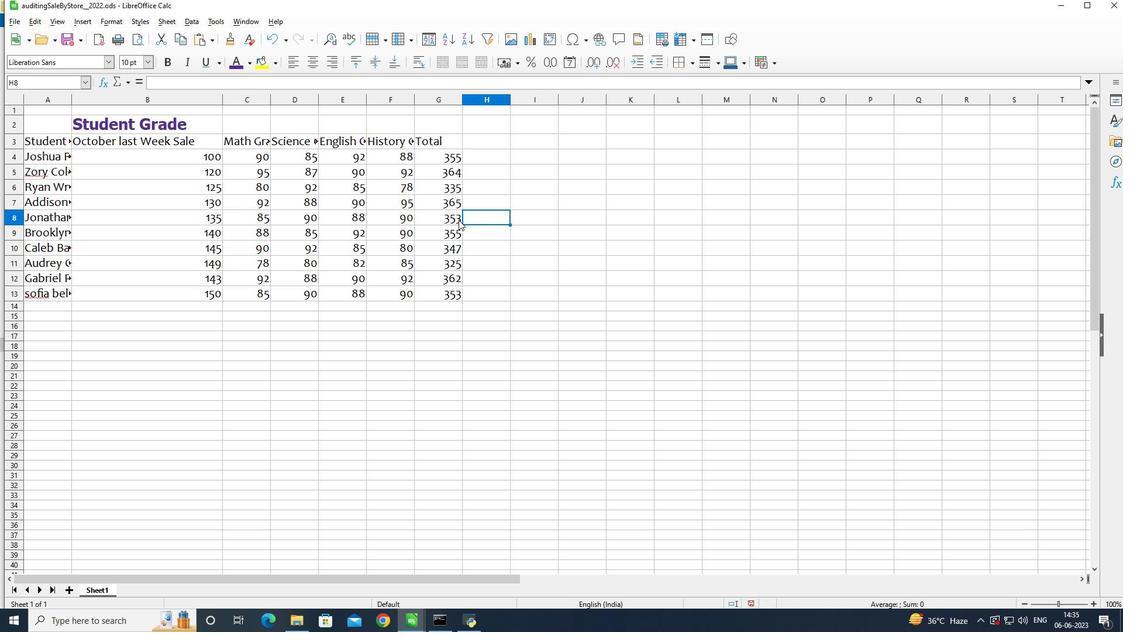 
Action: Key pressed ctrl+S
Screenshot: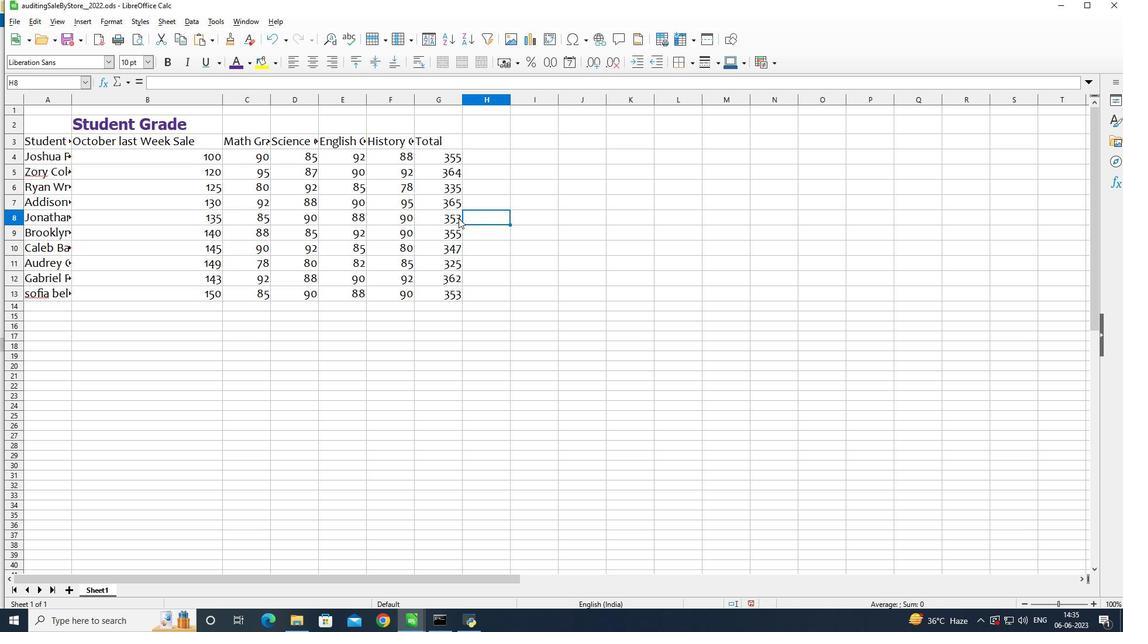 
Action: Mouse moved to (481, 197)
Screenshot: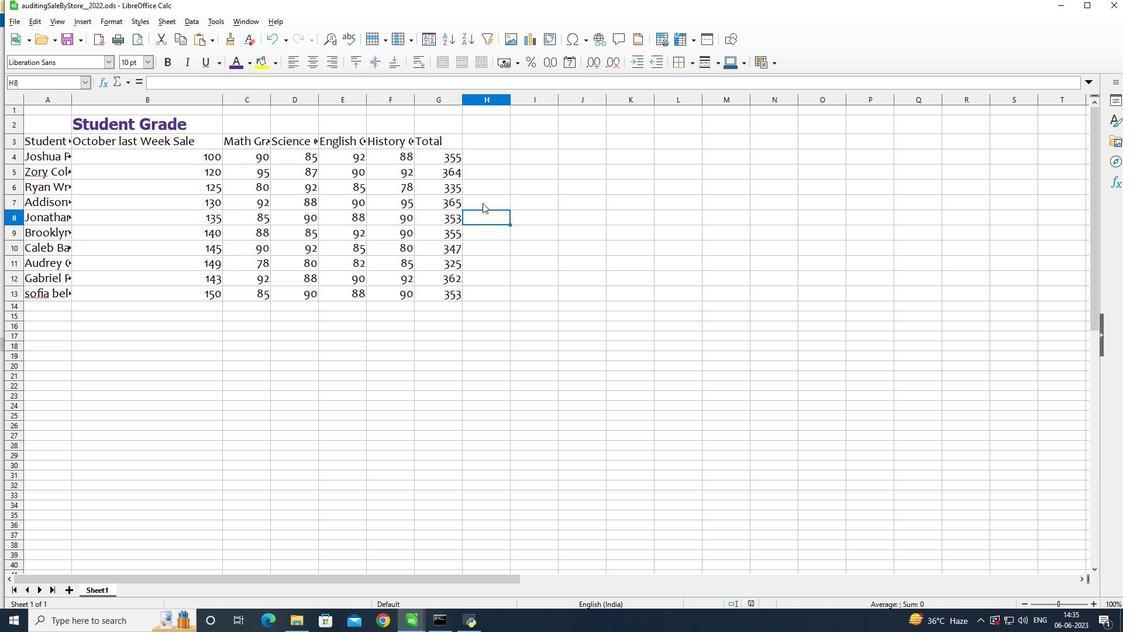 
